Task: Look for products with watermelon flavor in the category "Lollipops".
Action: Mouse moved to (22, 74)
Screenshot: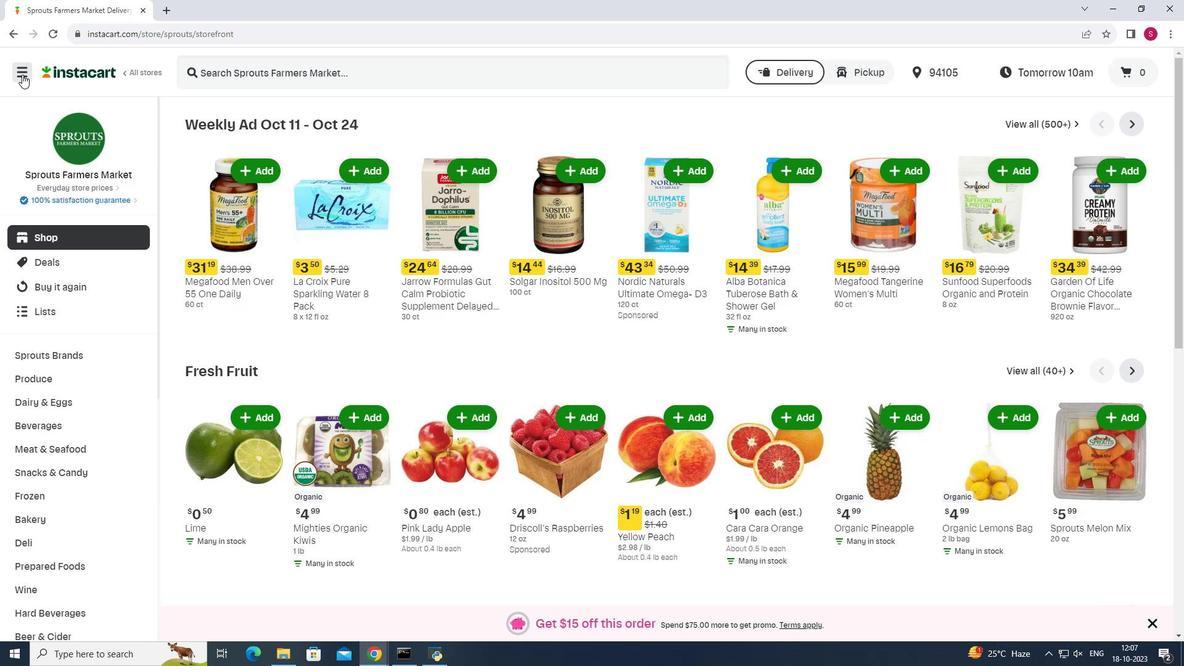 
Action: Mouse pressed left at (22, 74)
Screenshot: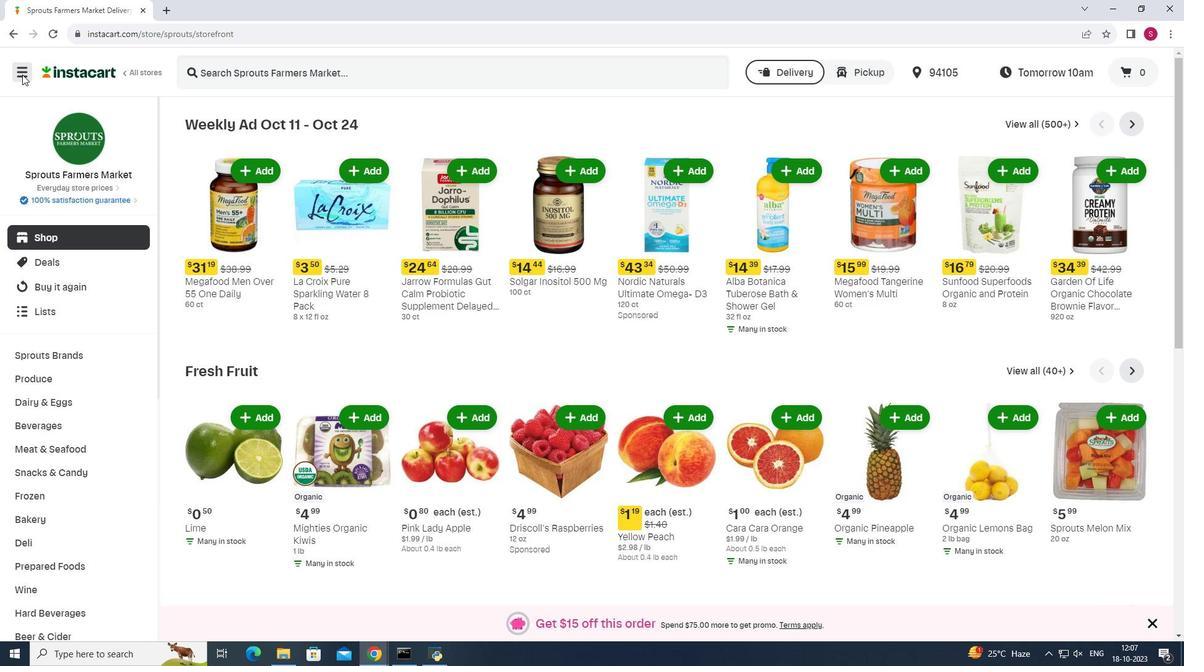 
Action: Mouse moved to (61, 330)
Screenshot: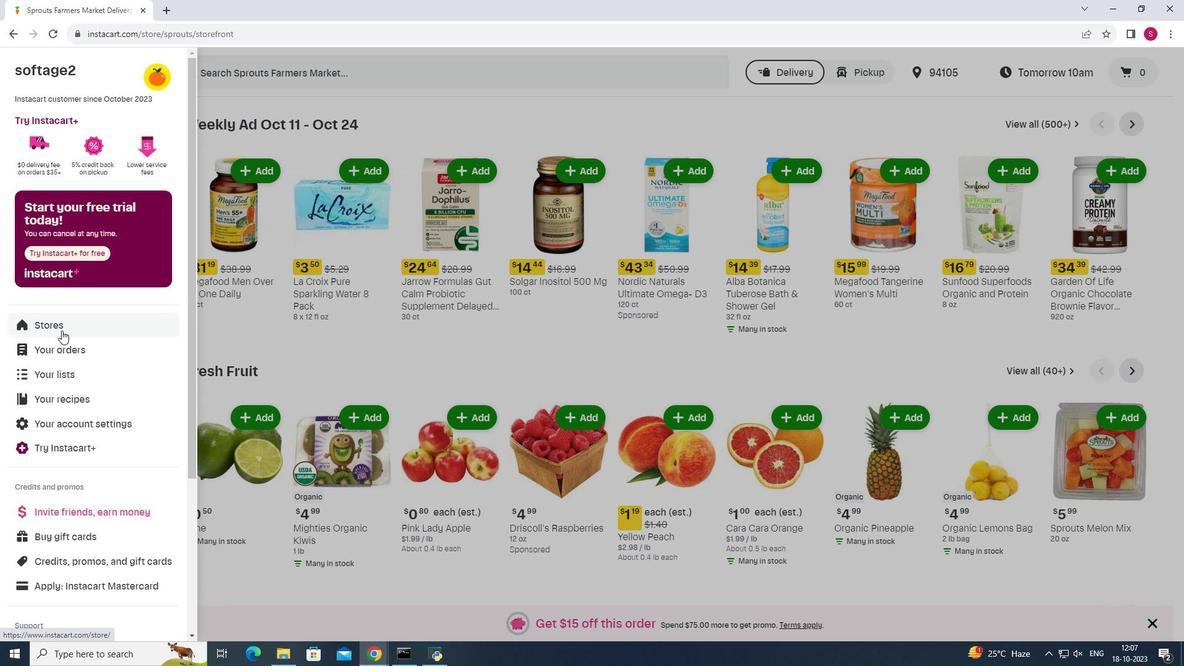 
Action: Mouse pressed left at (61, 330)
Screenshot: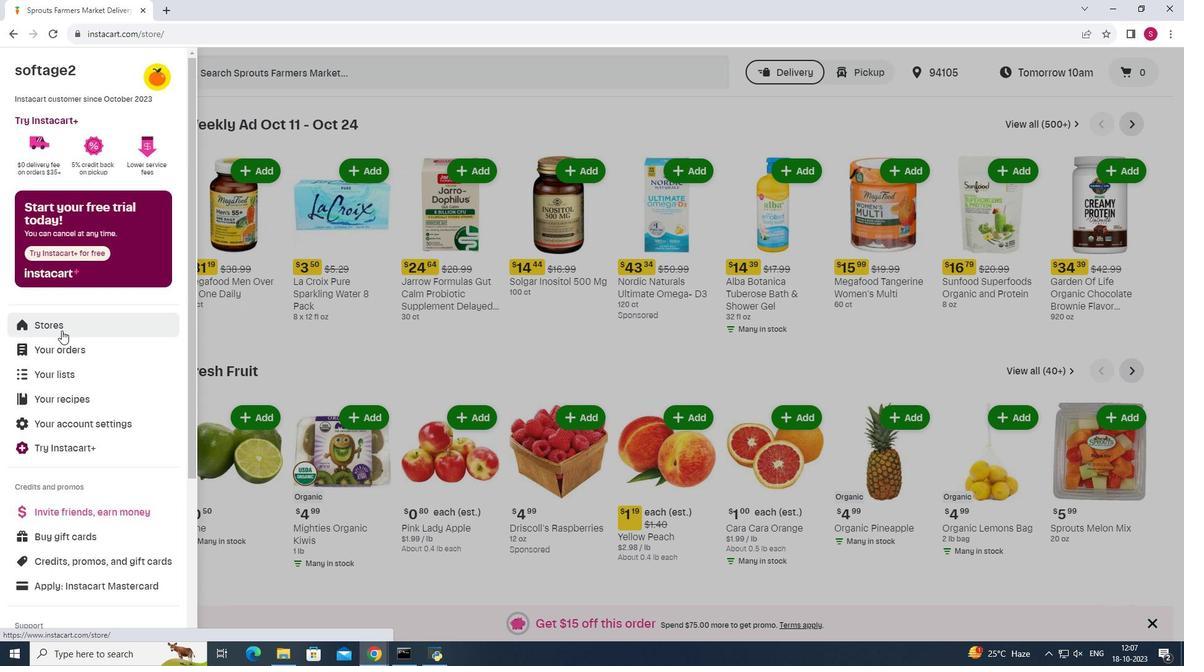 
Action: Mouse moved to (281, 109)
Screenshot: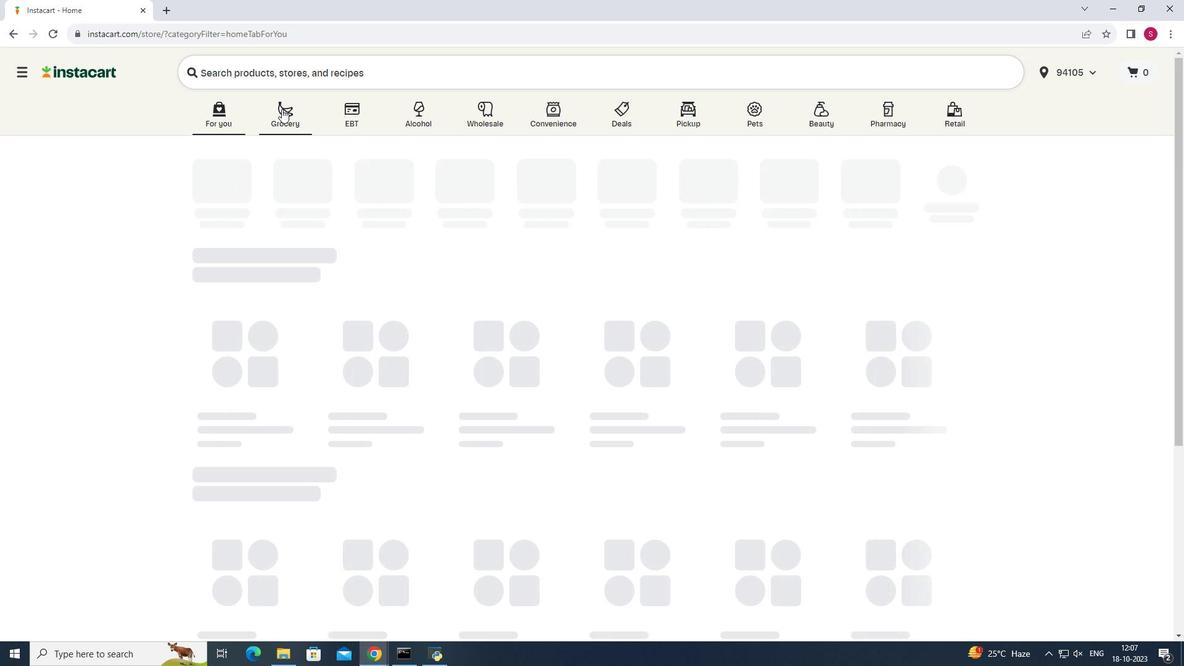 
Action: Mouse pressed left at (281, 109)
Screenshot: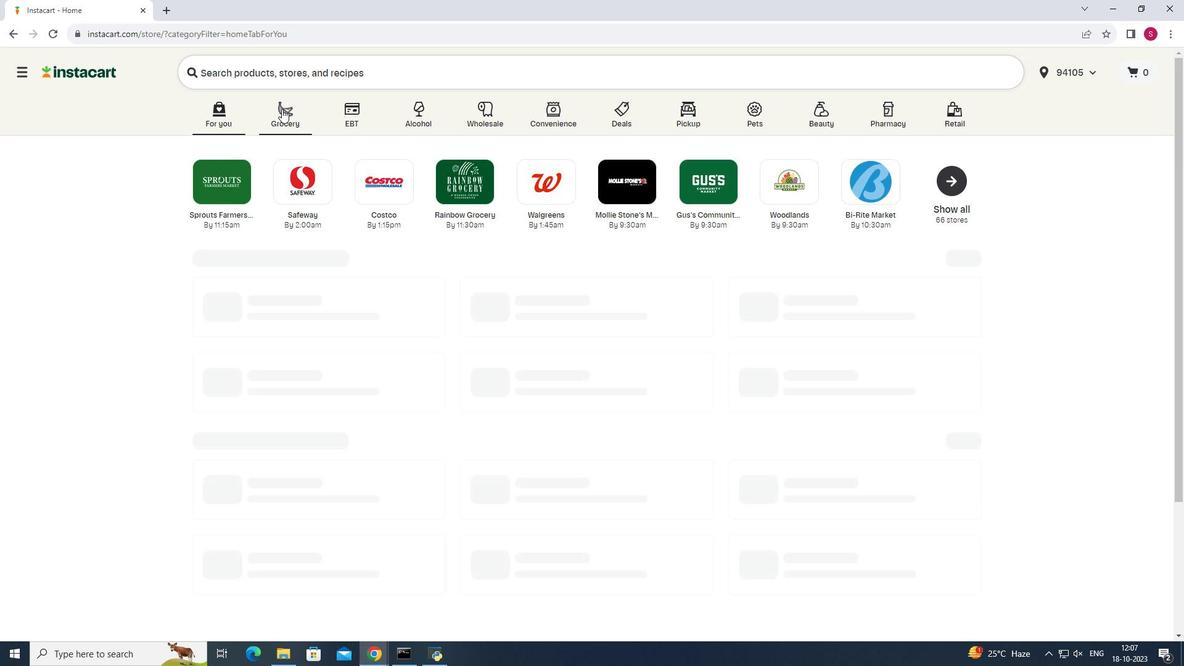 
Action: Mouse moved to (850, 170)
Screenshot: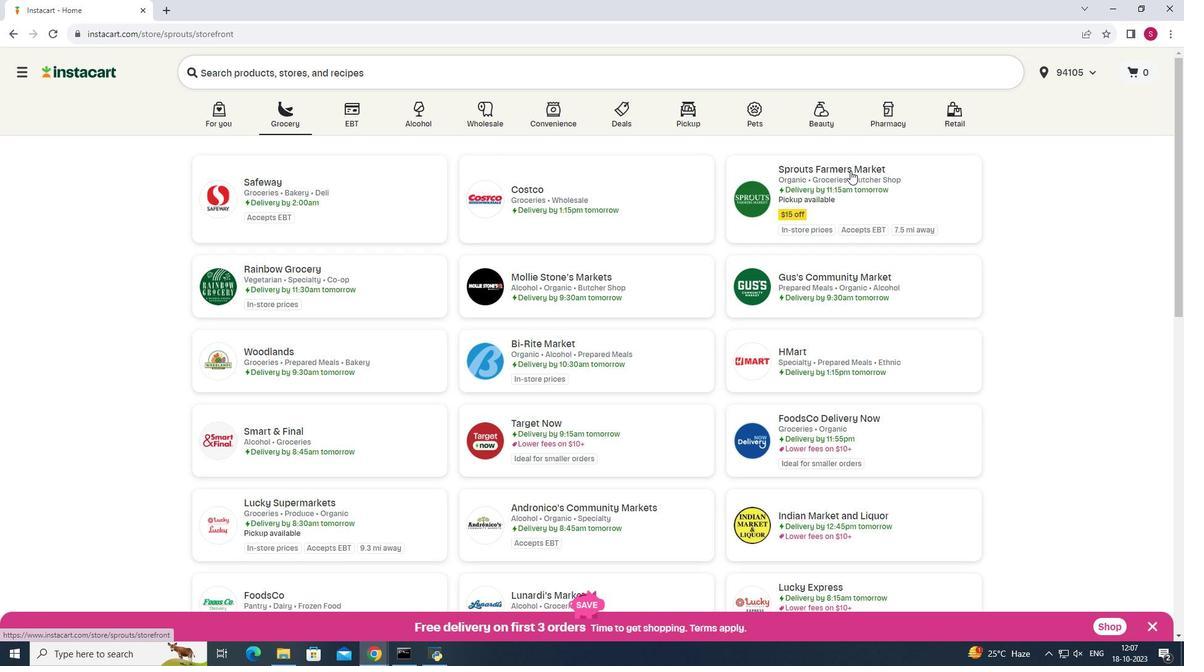 
Action: Mouse pressed left at (850, 170)
Screenshot: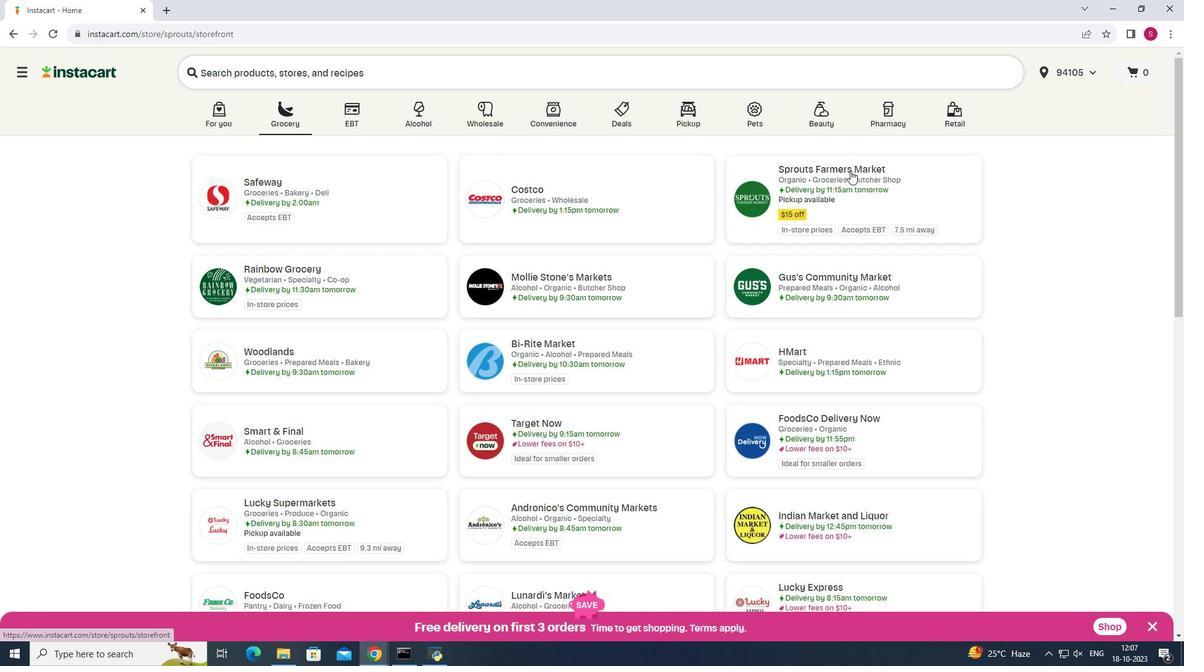 
Action: Mouse moved to (19, 468)
Screenshot: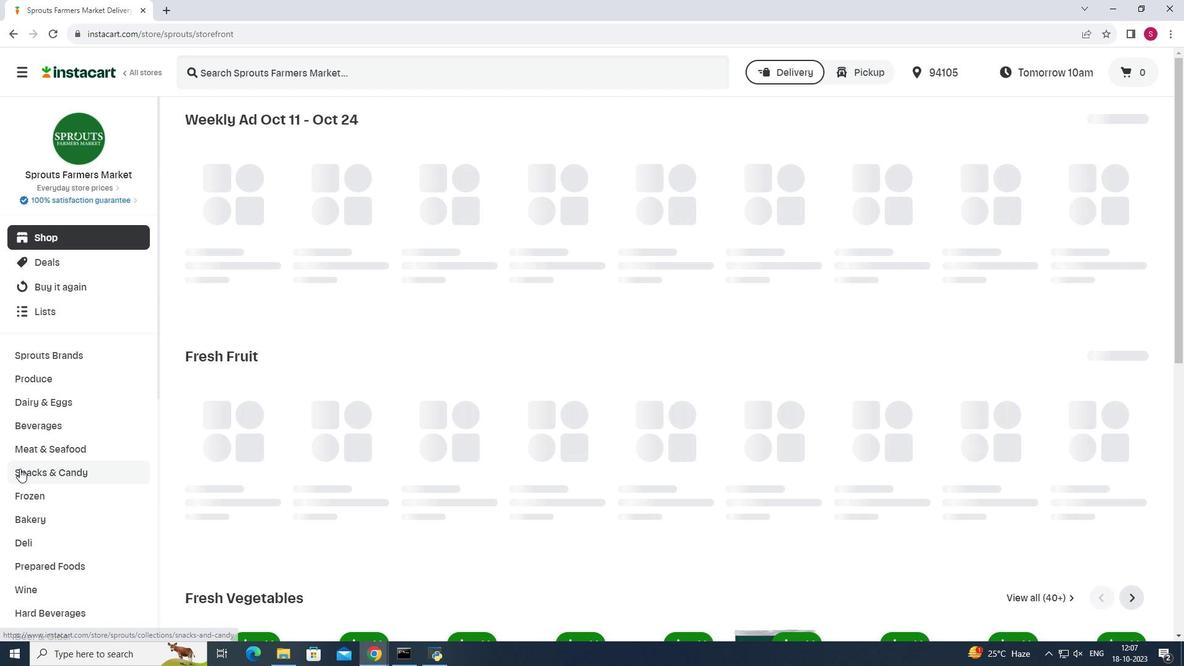 
Action: Mouse pressed left at (19, 468)
Screenshot: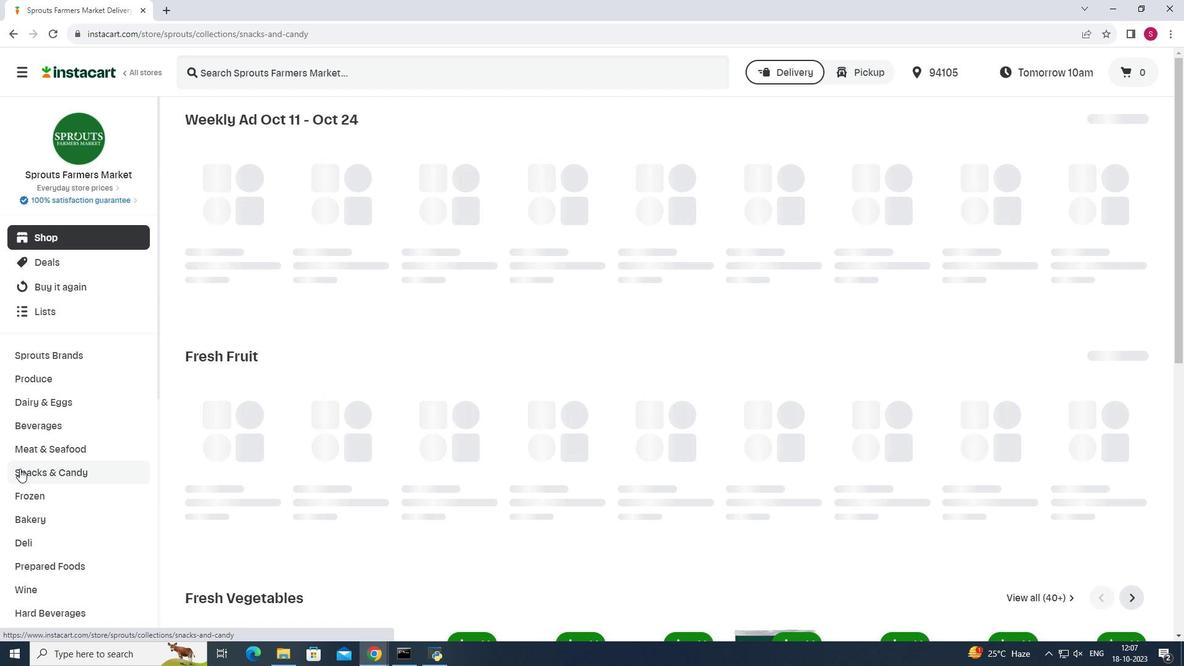 
Action: Mouse moved to (355, 153)
Screenshot: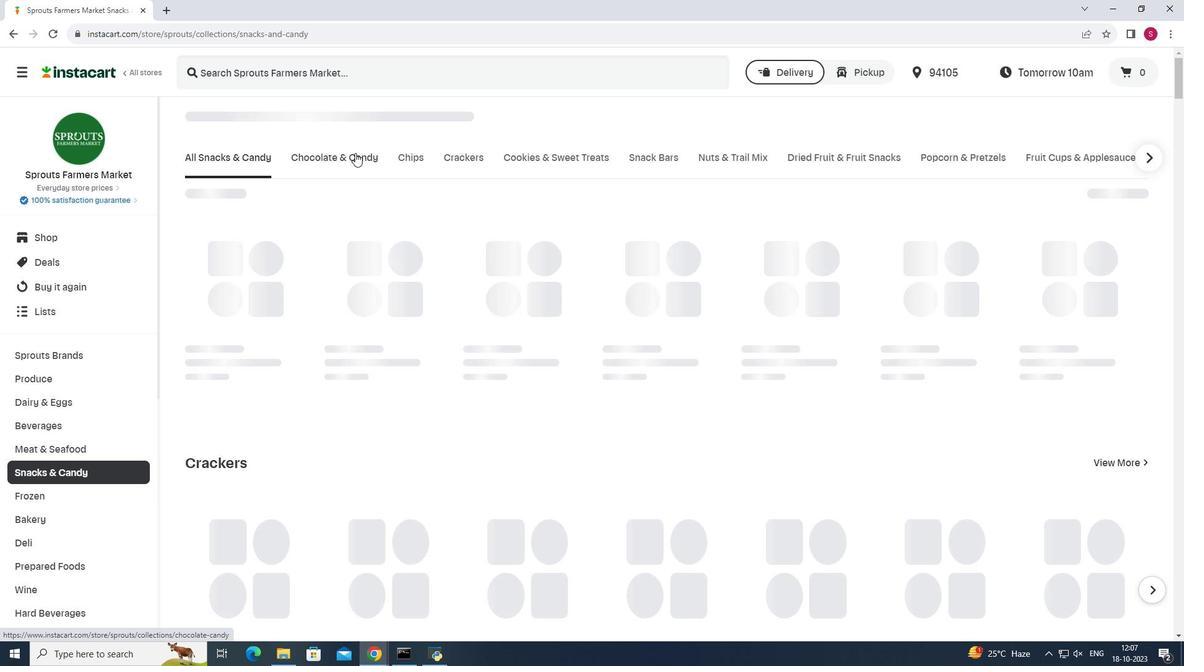 
Action: Mouse pressed left at (355, 153)
Screenshot: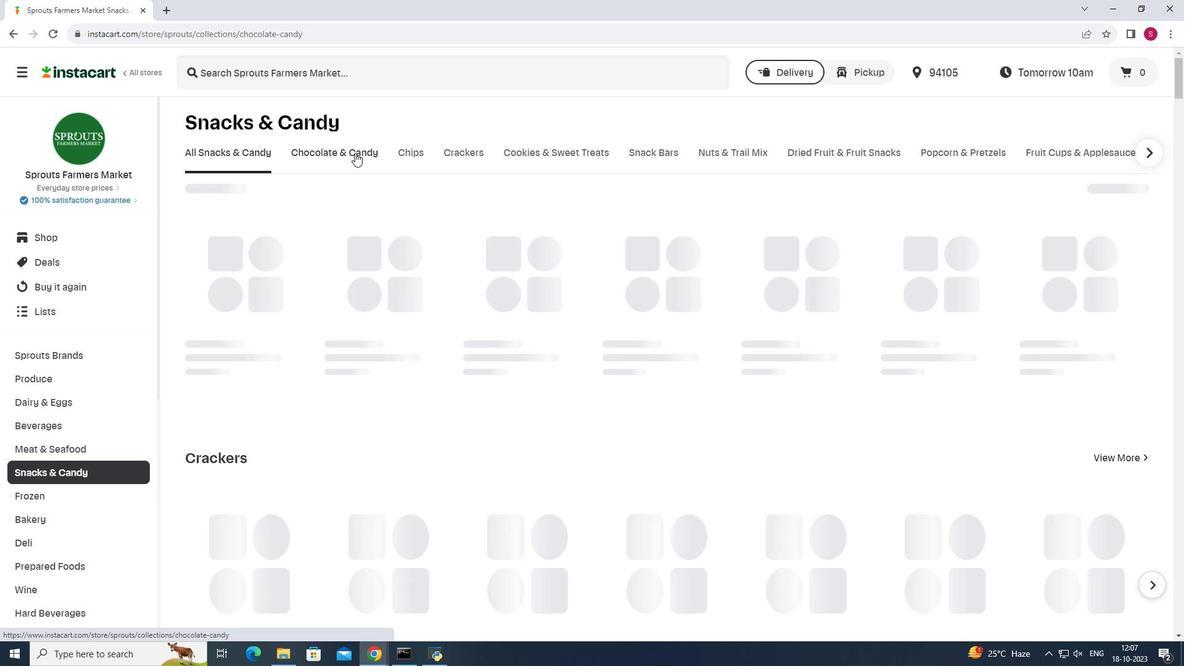 
Action: Mouse moved to (670, 211)
Screenshot: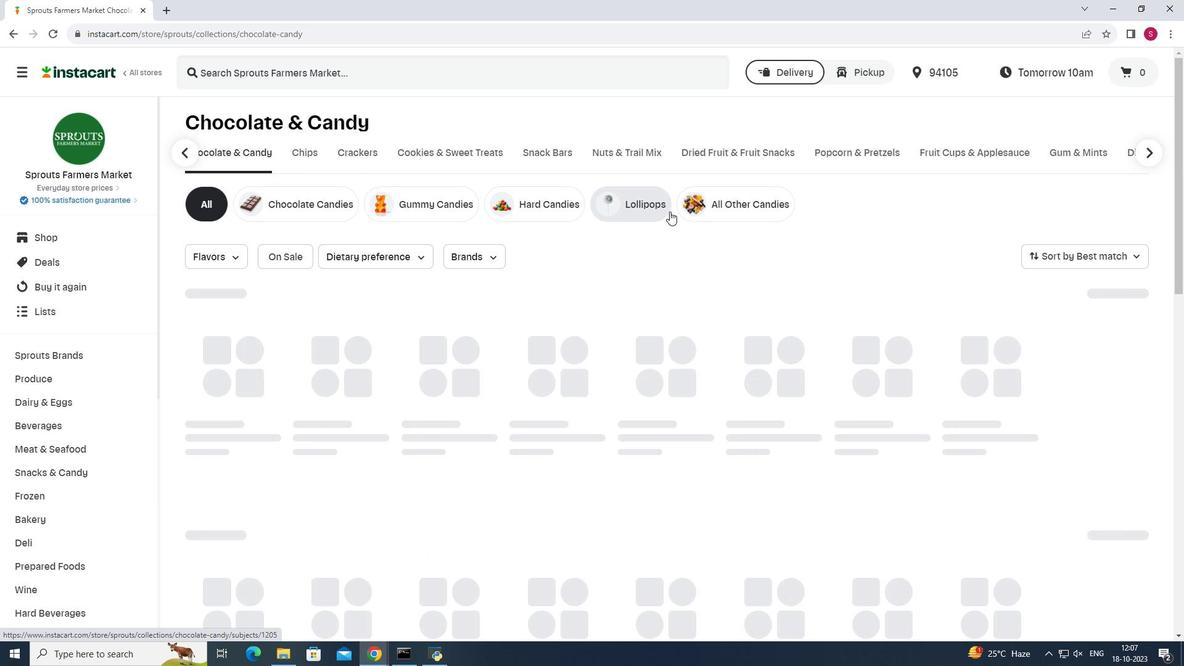 
Action: Mouse pressed left at (670, 211)
Screenshot: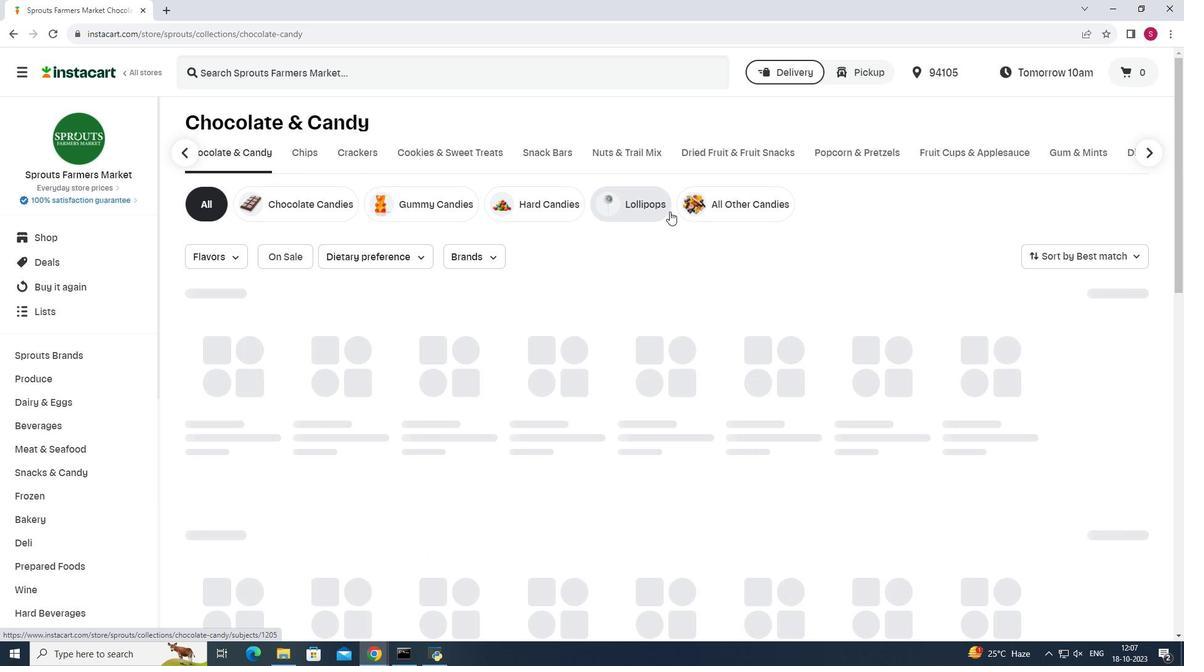 
Action: Mouse pressed left at (670, 211)
Screenshot: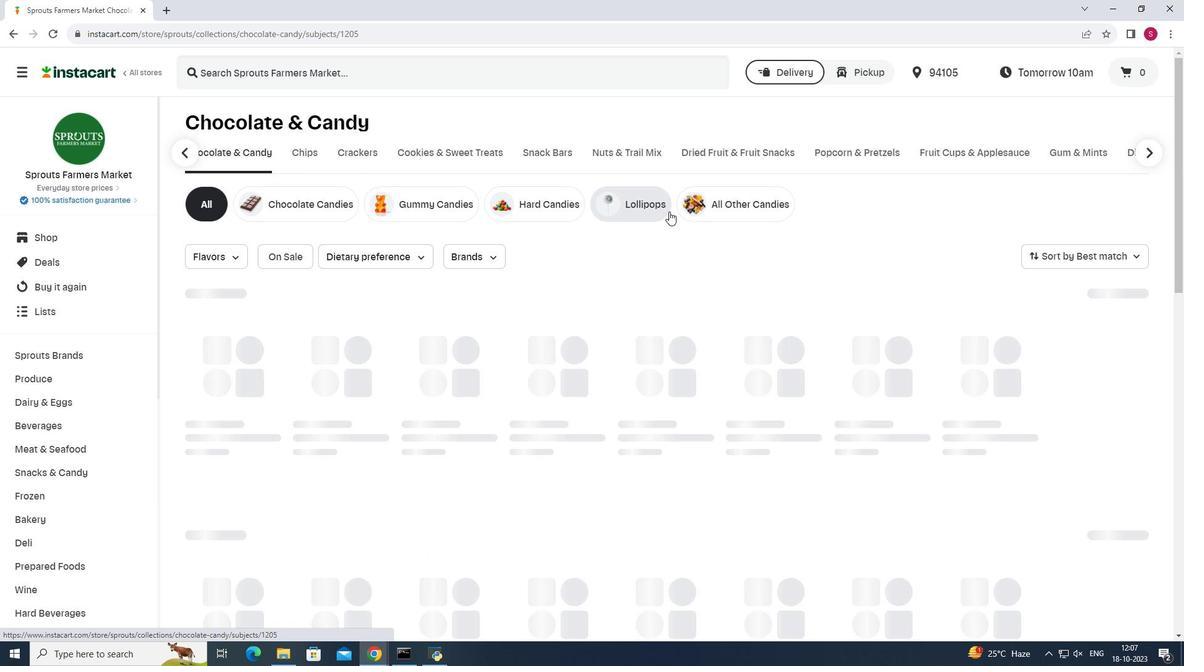 
Action: Mouse moved to (223, 251)
Screenshot: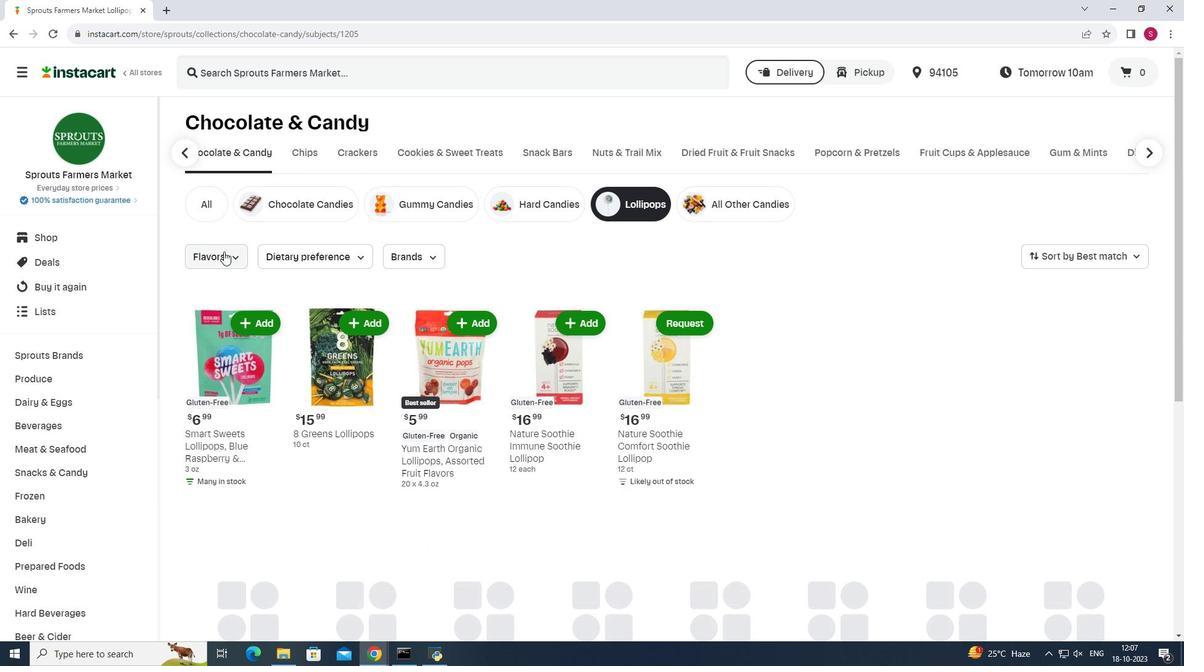 
Action: Mouse pressed left at (223, 251)
Screenshot: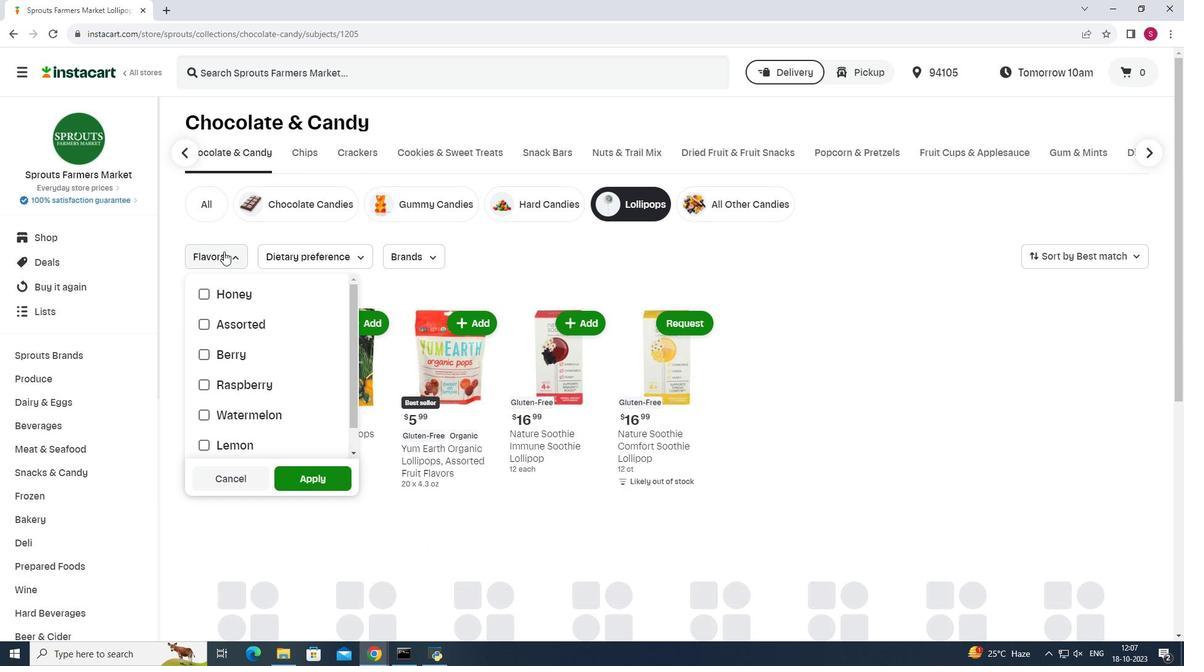 
Action: Mouse moved to (205, 417)
Screenshot: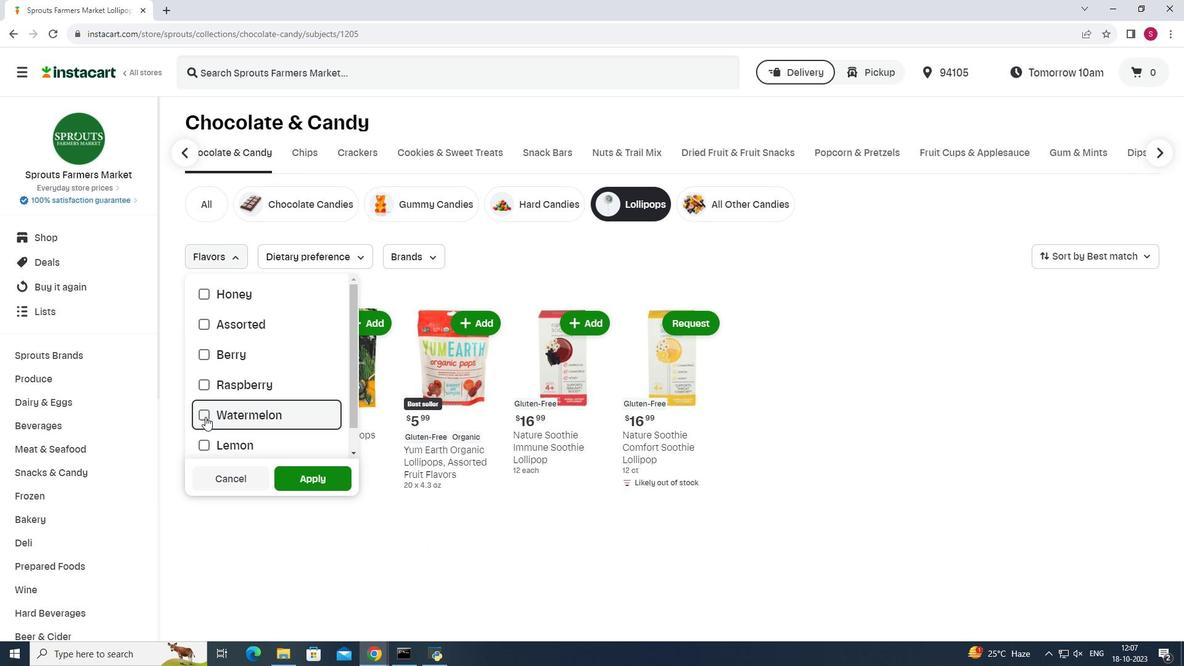
Action: Mouse pressed left at (205, 417)
Screenshot: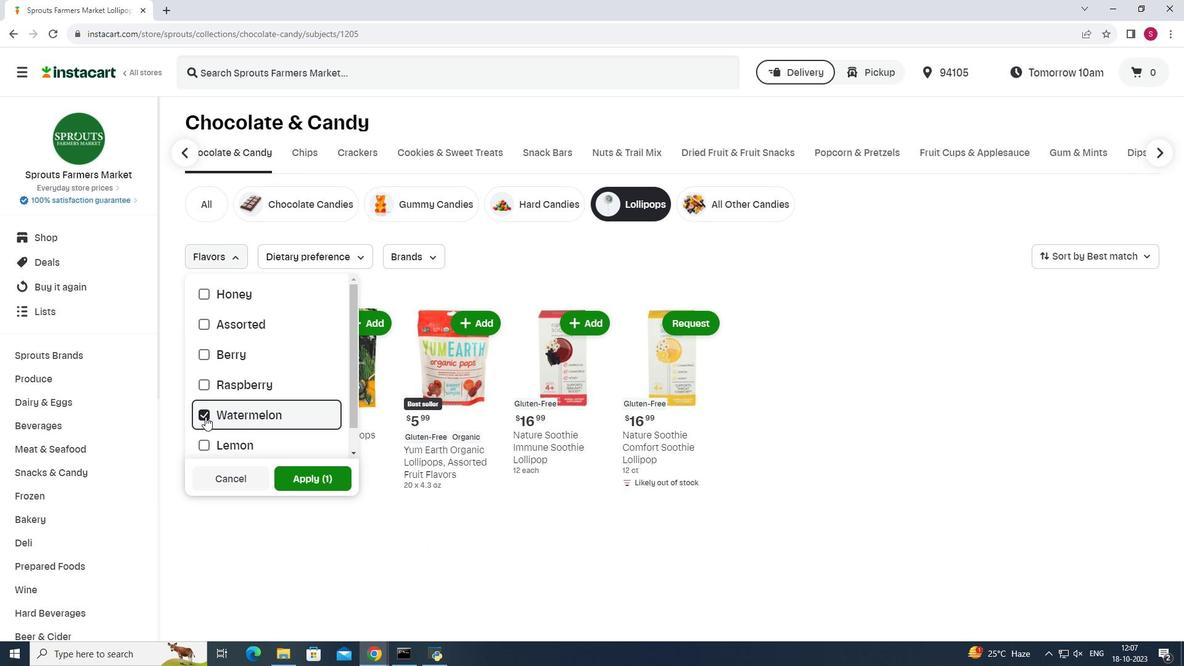 
Action: Mouse moved to (298, 476)
Screenshot: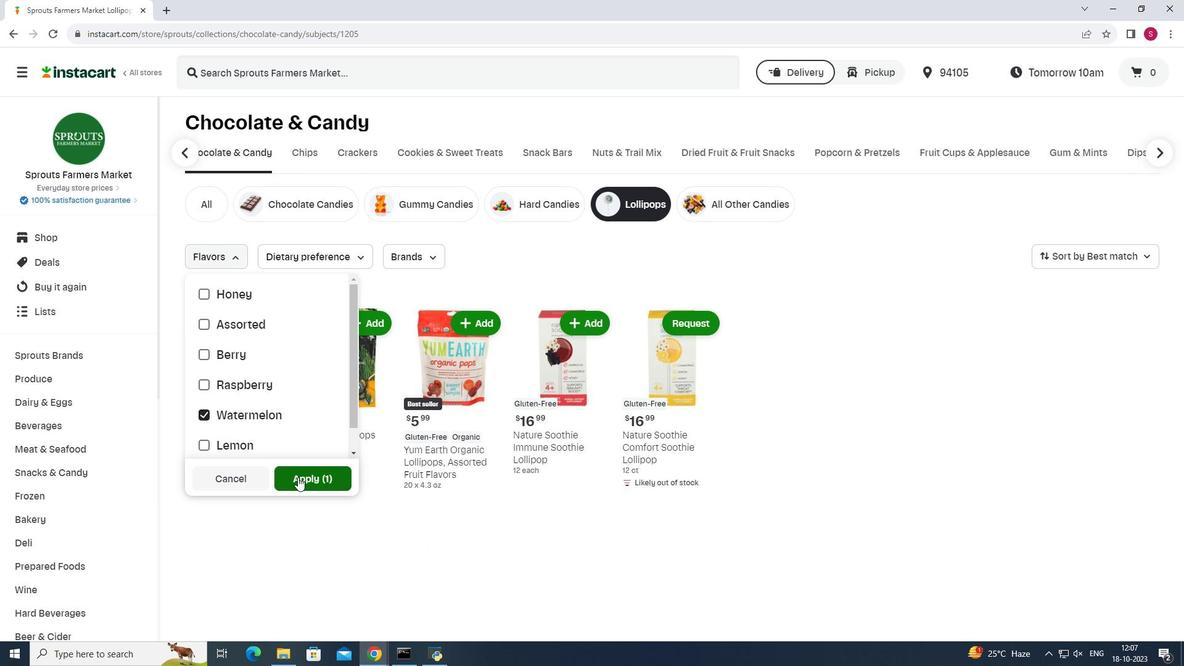 
Action: Mouse pressed left at (298, 476)
Screenshot: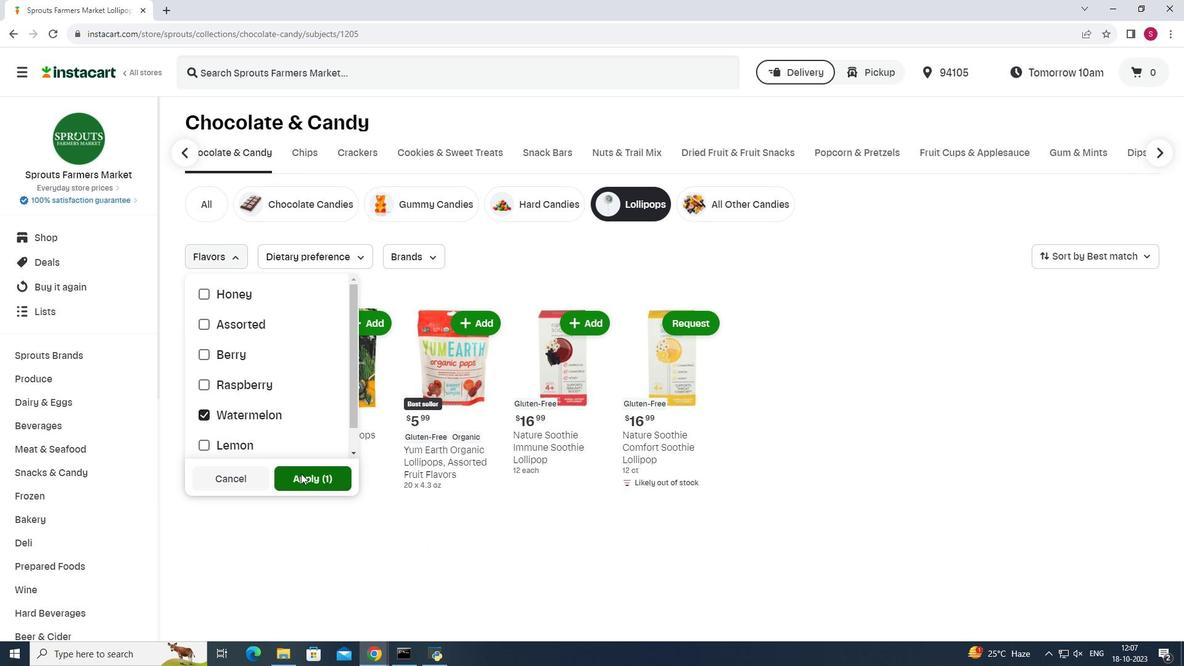 
Action: Mouse moved to (765, 294)
Screenshot: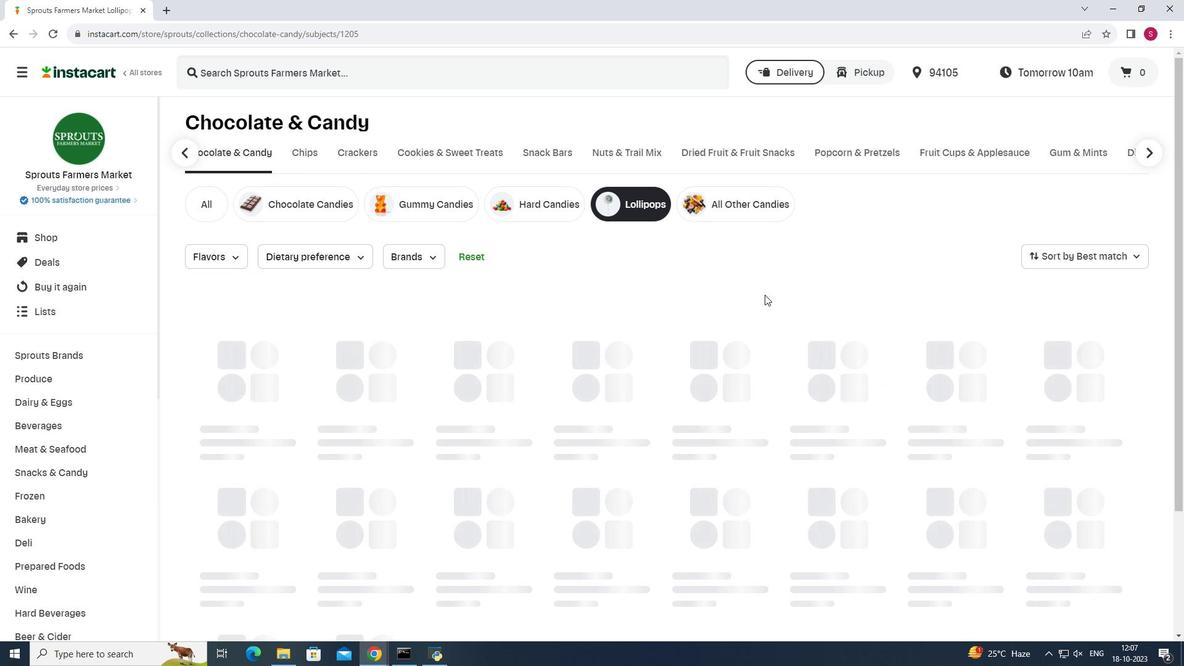 
